 Task: Add the task  Add support for virtual reality (VR) and augmented reality (AR) to the section Dash & Dive in the project UpwardTech and add a Due Date to the respective task as 2024/05/01.
Action: Mouse moved to (1106, 666)
Screenshot: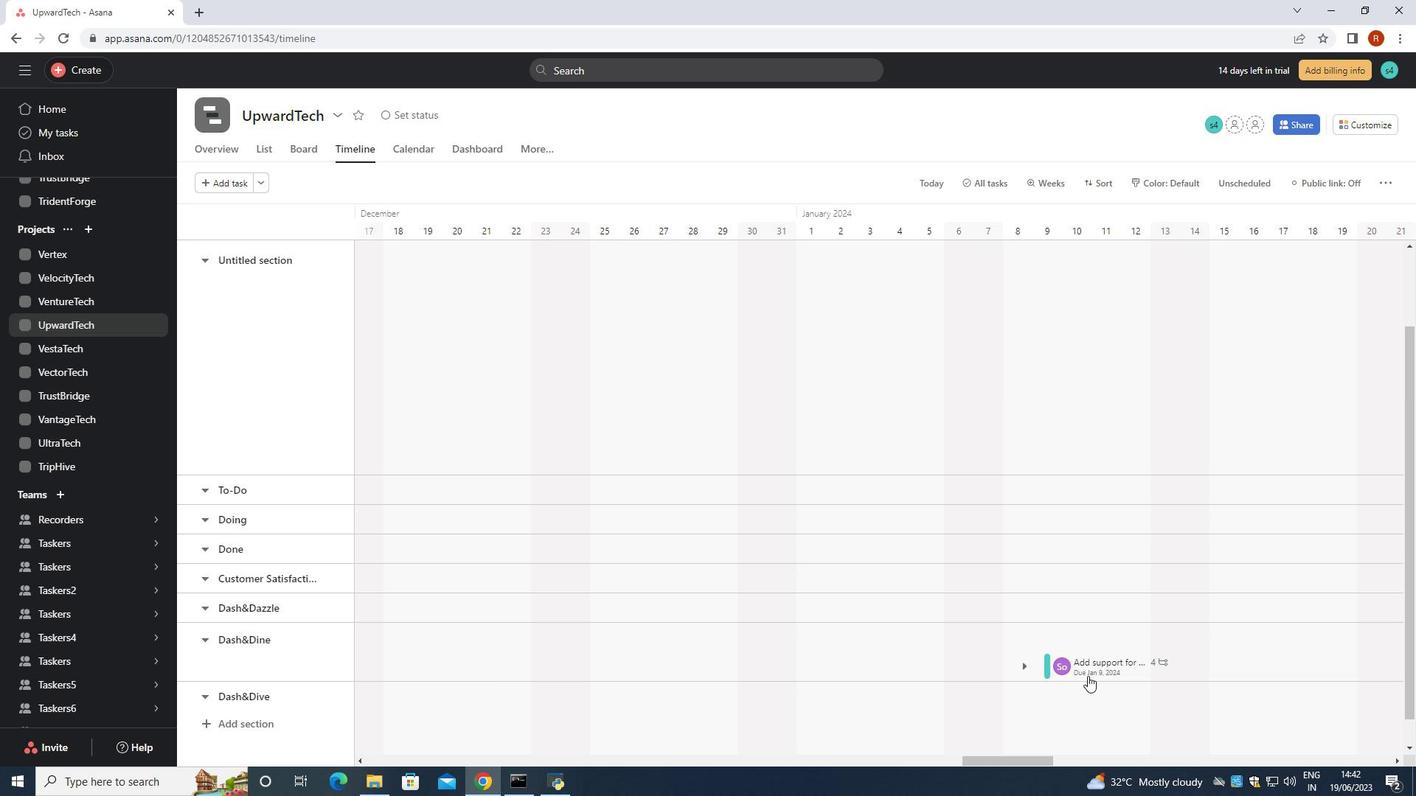 
Action: Mouse pressed left at (1106, 666)
Screenshot: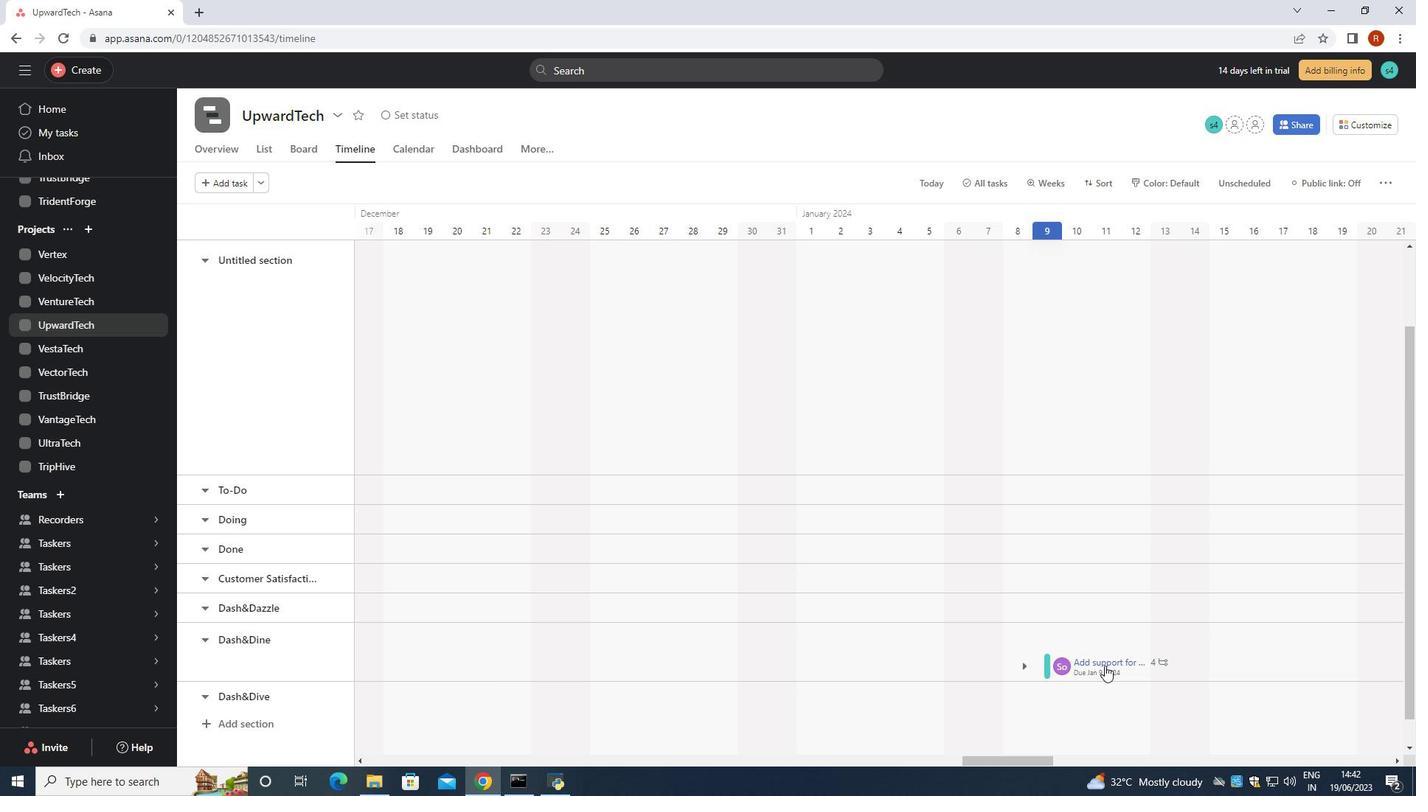 
Action: Mouse moved to (1147, 345)
Screenshot: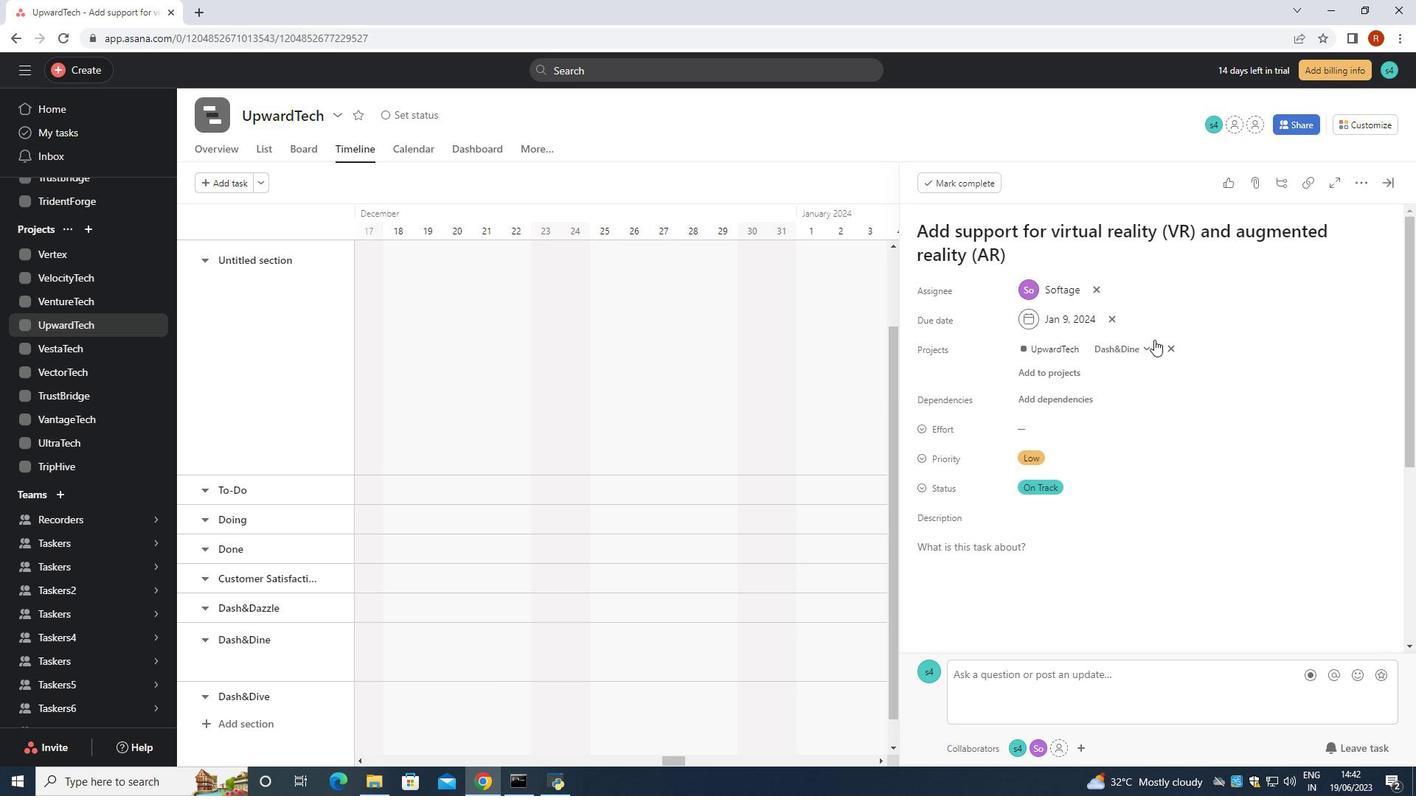 
Action: Mouse pressed left at (1147, 345)
Screenshot: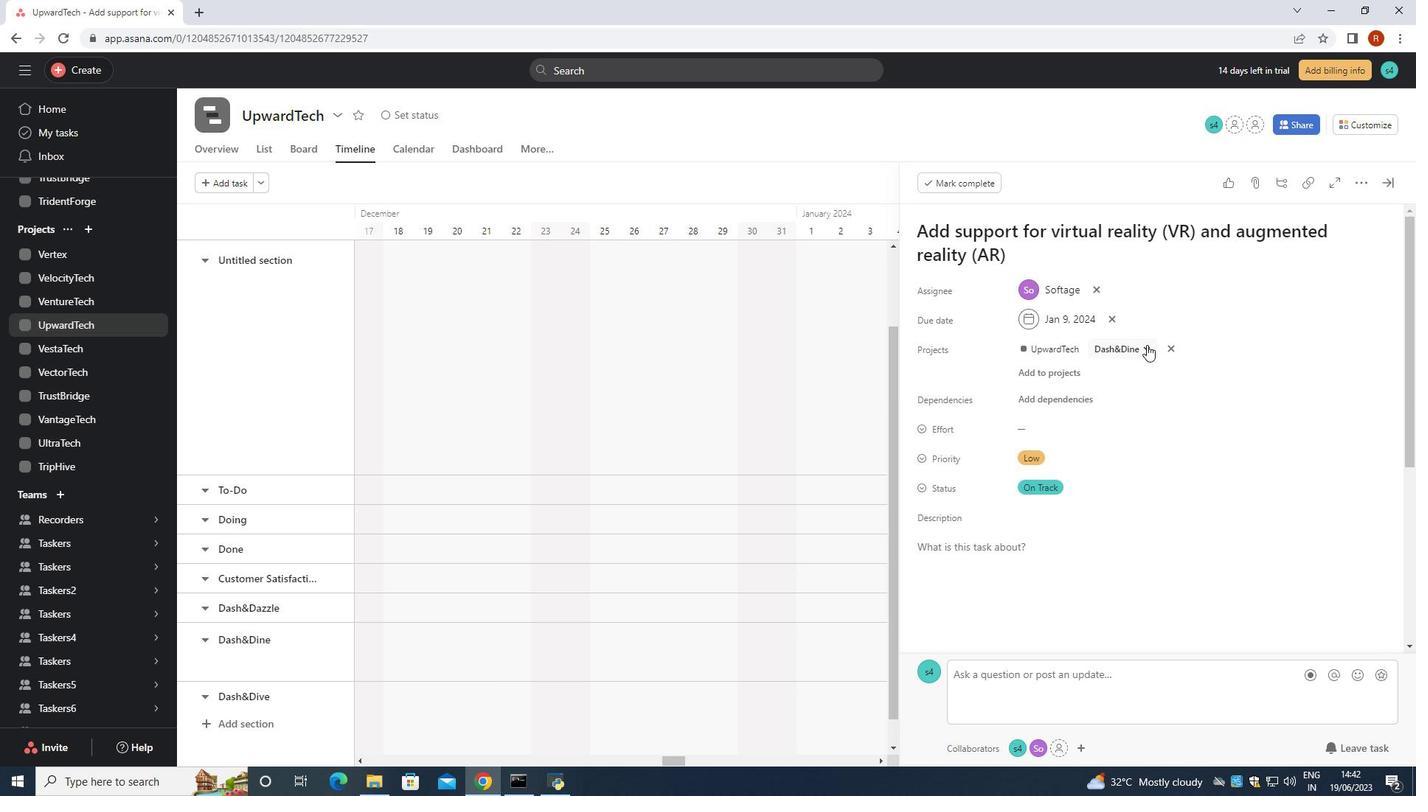 
Action: Mouse moved to (1058, 564)
Screenshot: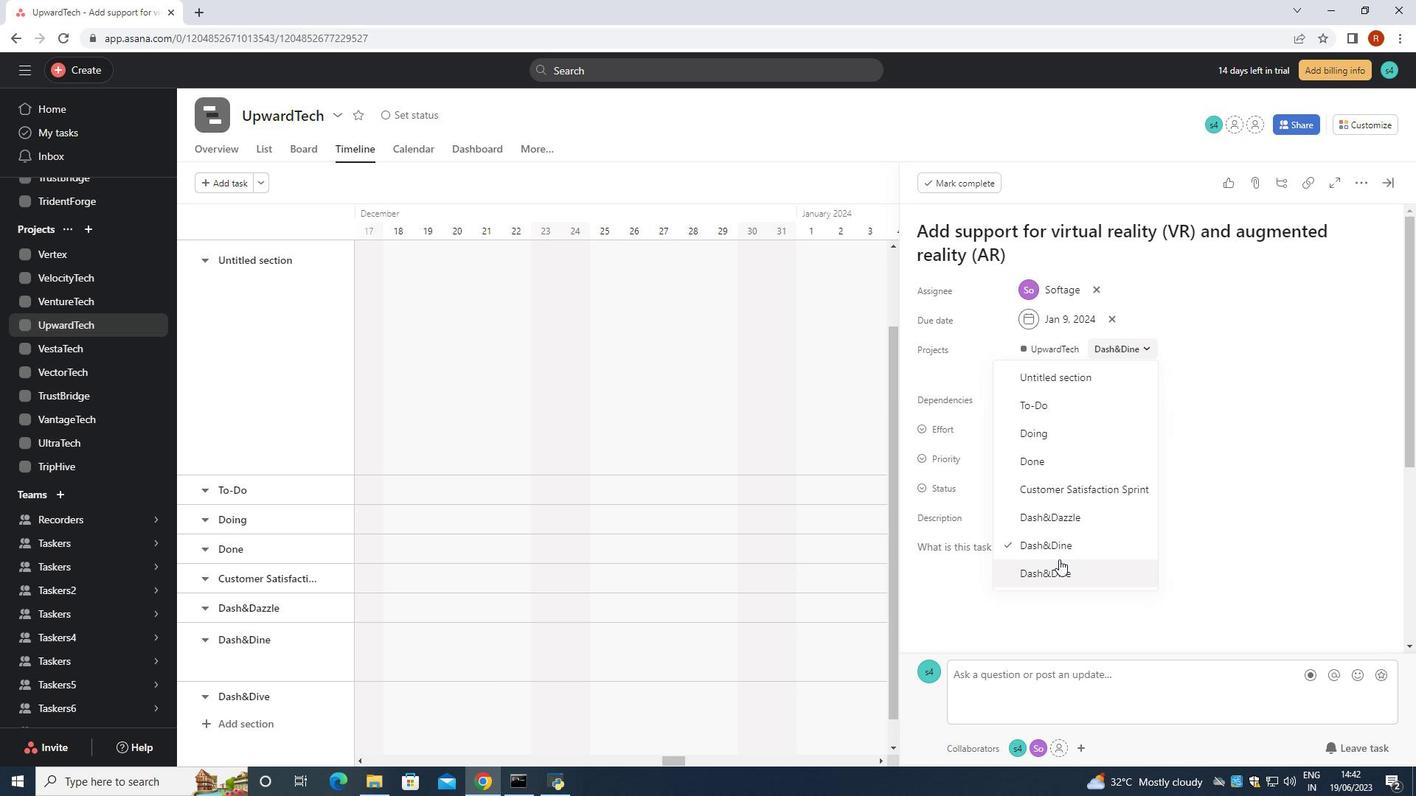 
Action: Mouse pressed left at (1058, 564)
Screenshot: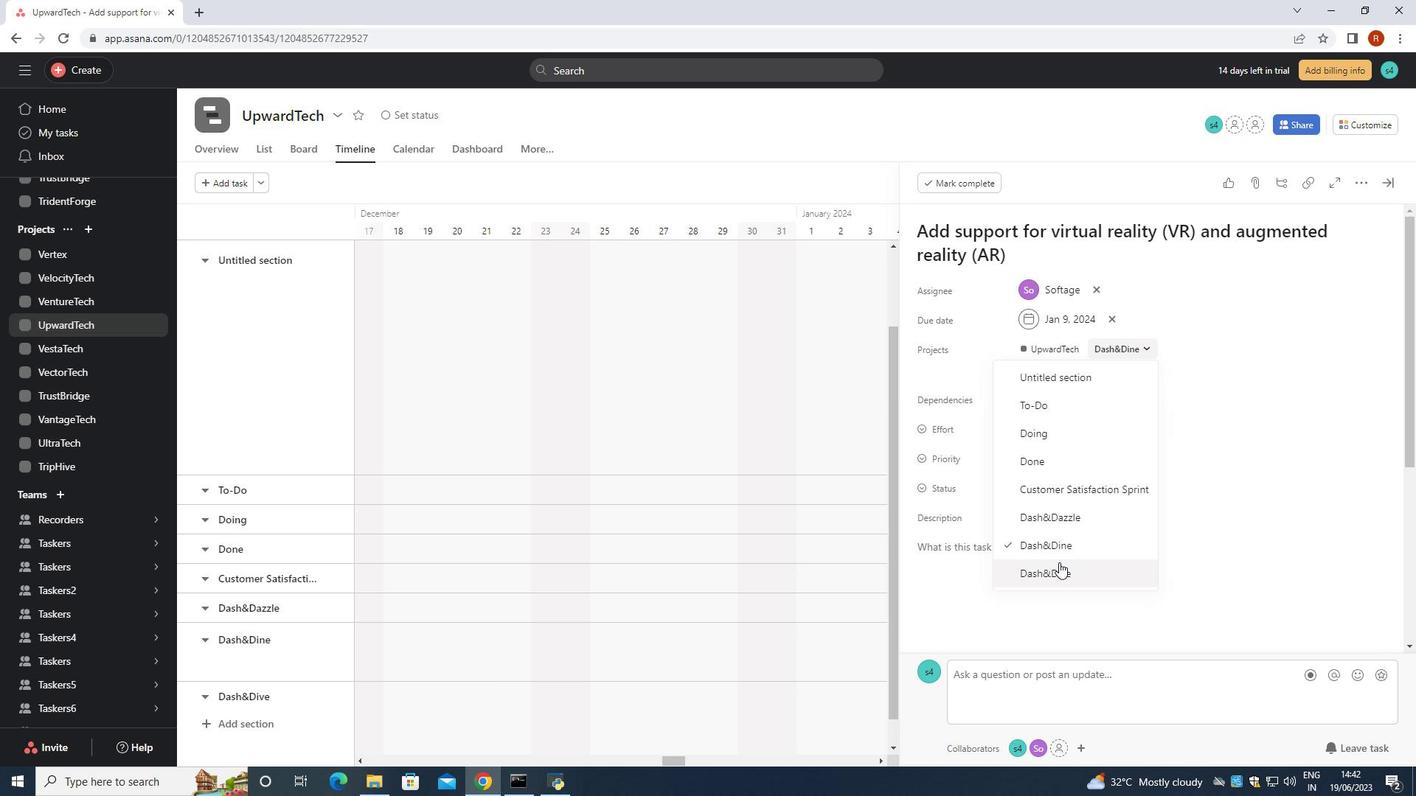 
Action: Mouse moved to (1116, 318)
Screenshot: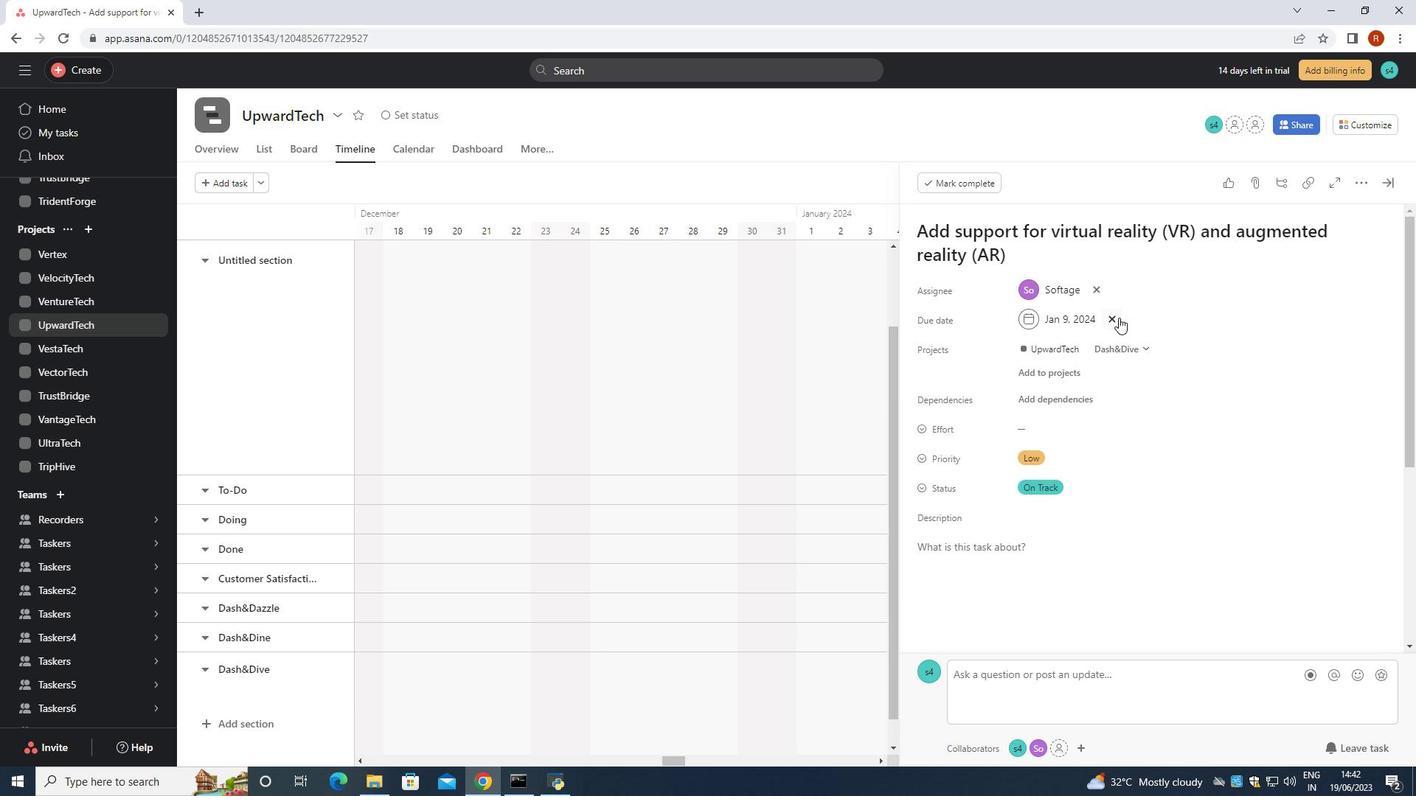 
Action: Mouse pressed left at (1116, 318)
Screenshot: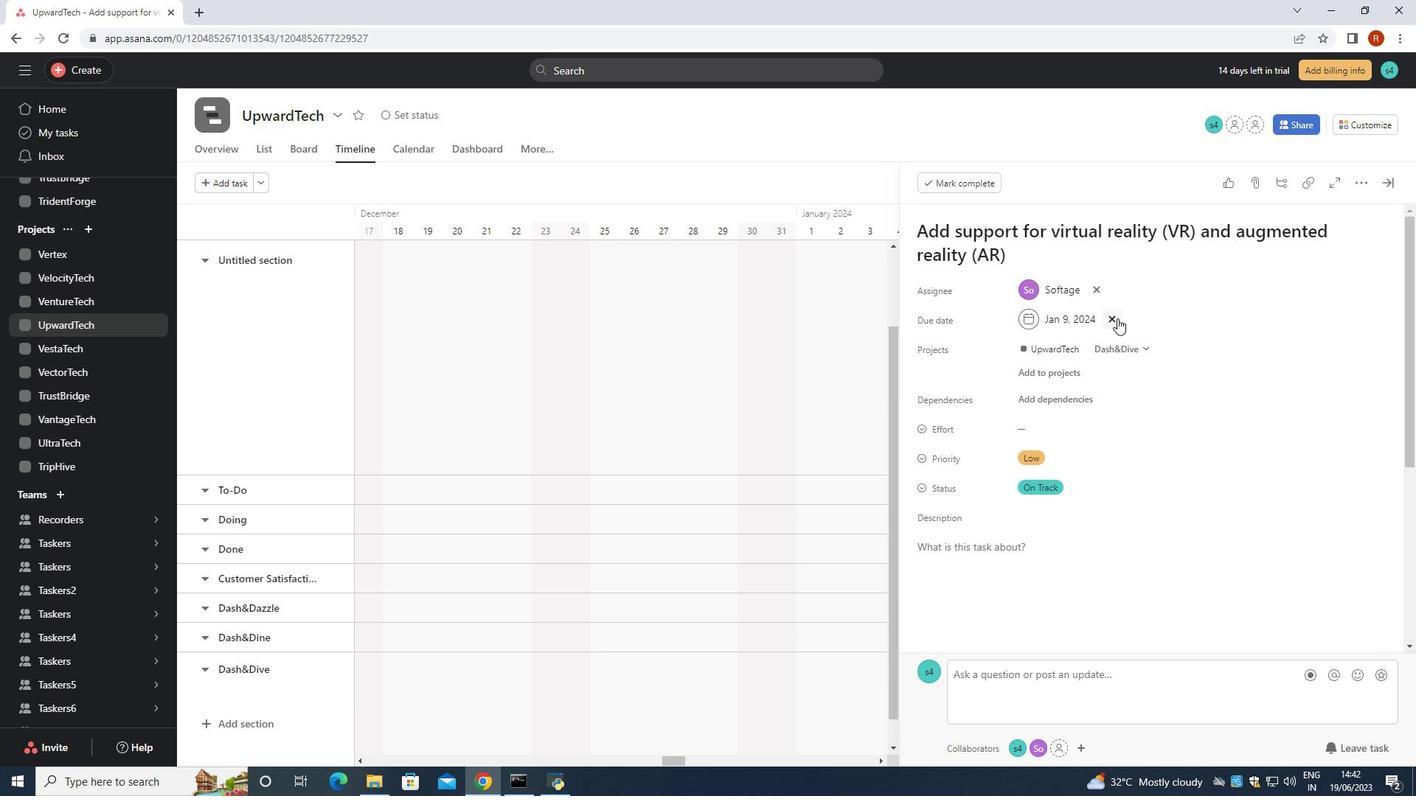 
Action: Mouse moved to (1082, 317)
Screenshot: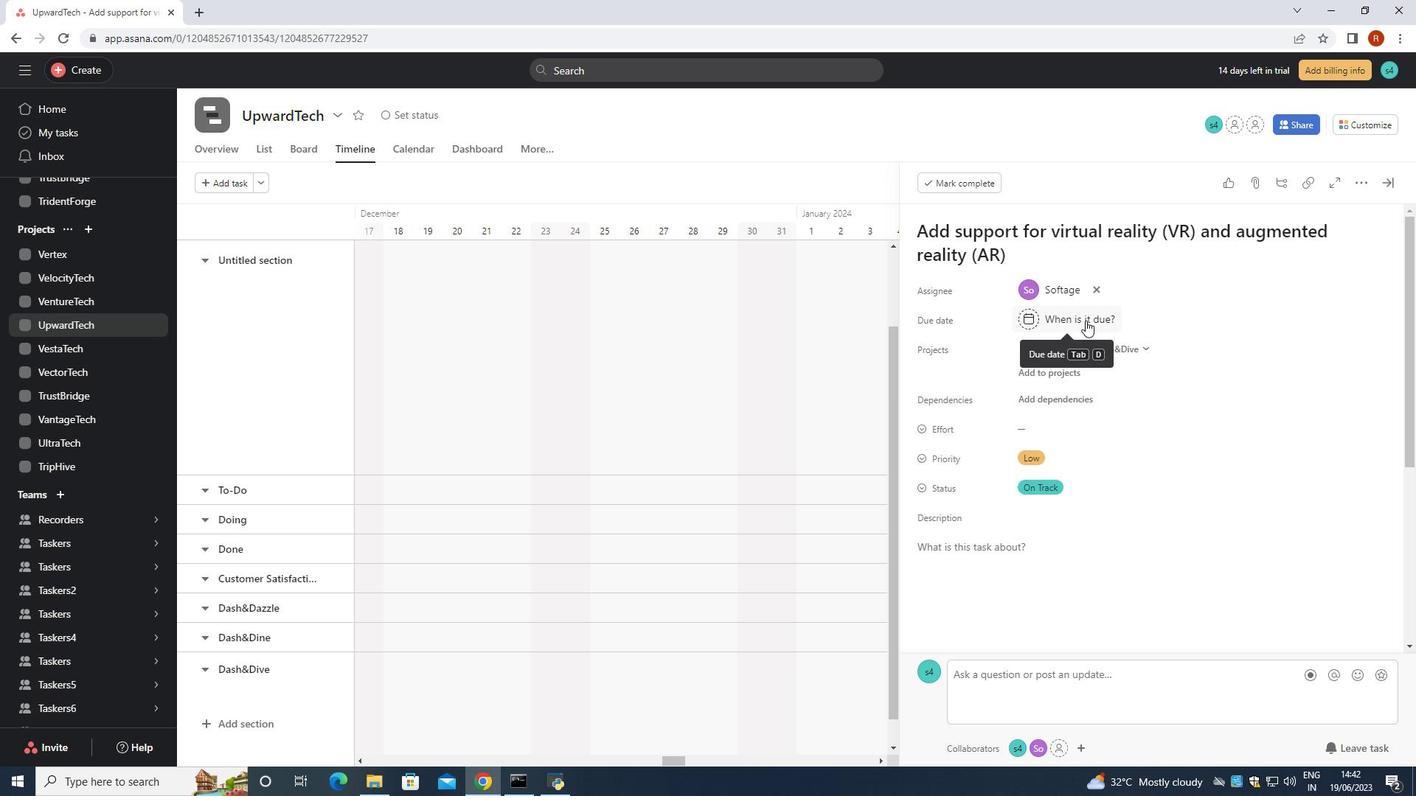 
Action: Mouse pressed left at (1082, 317)
Screenshot: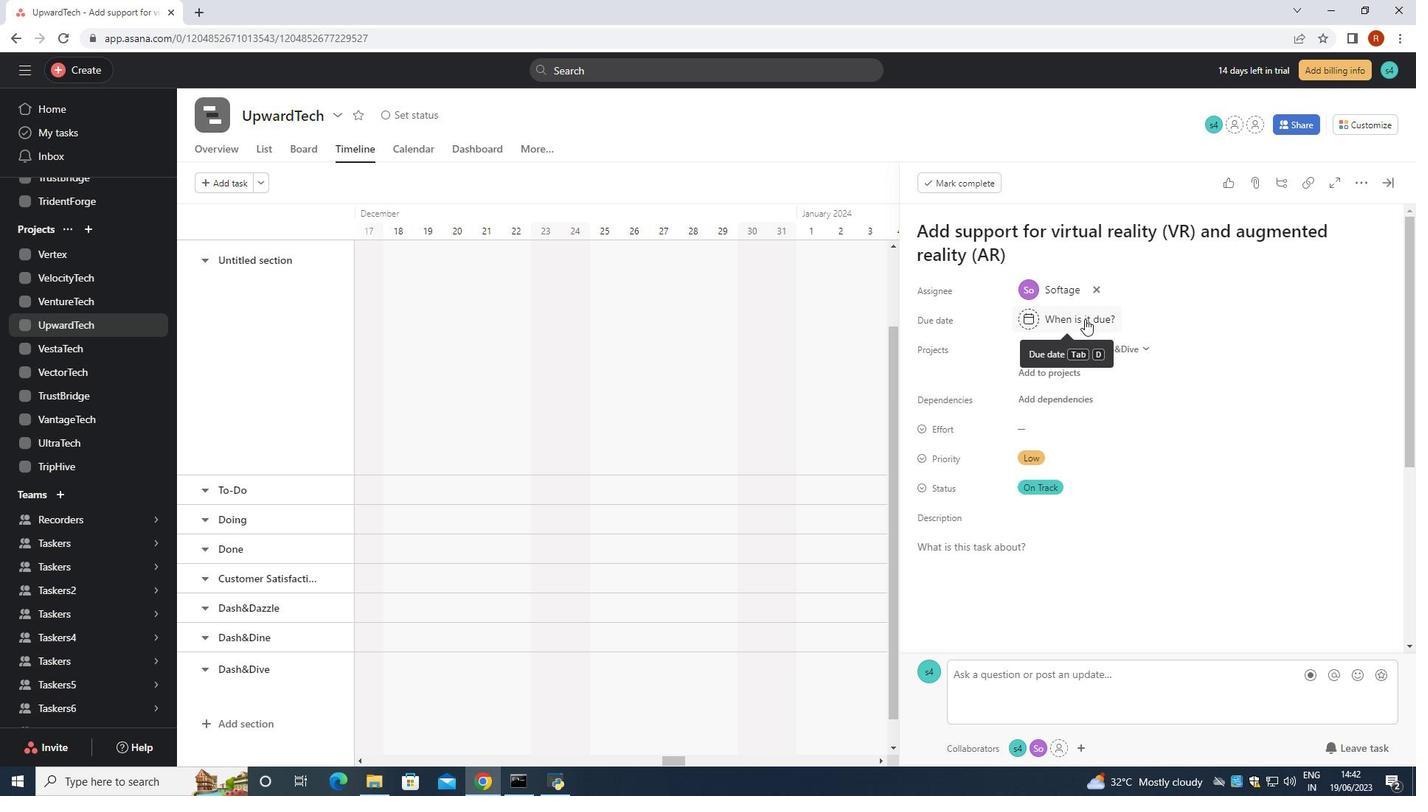 
Action: Mouse moved to (1082, 316)
Screenshot: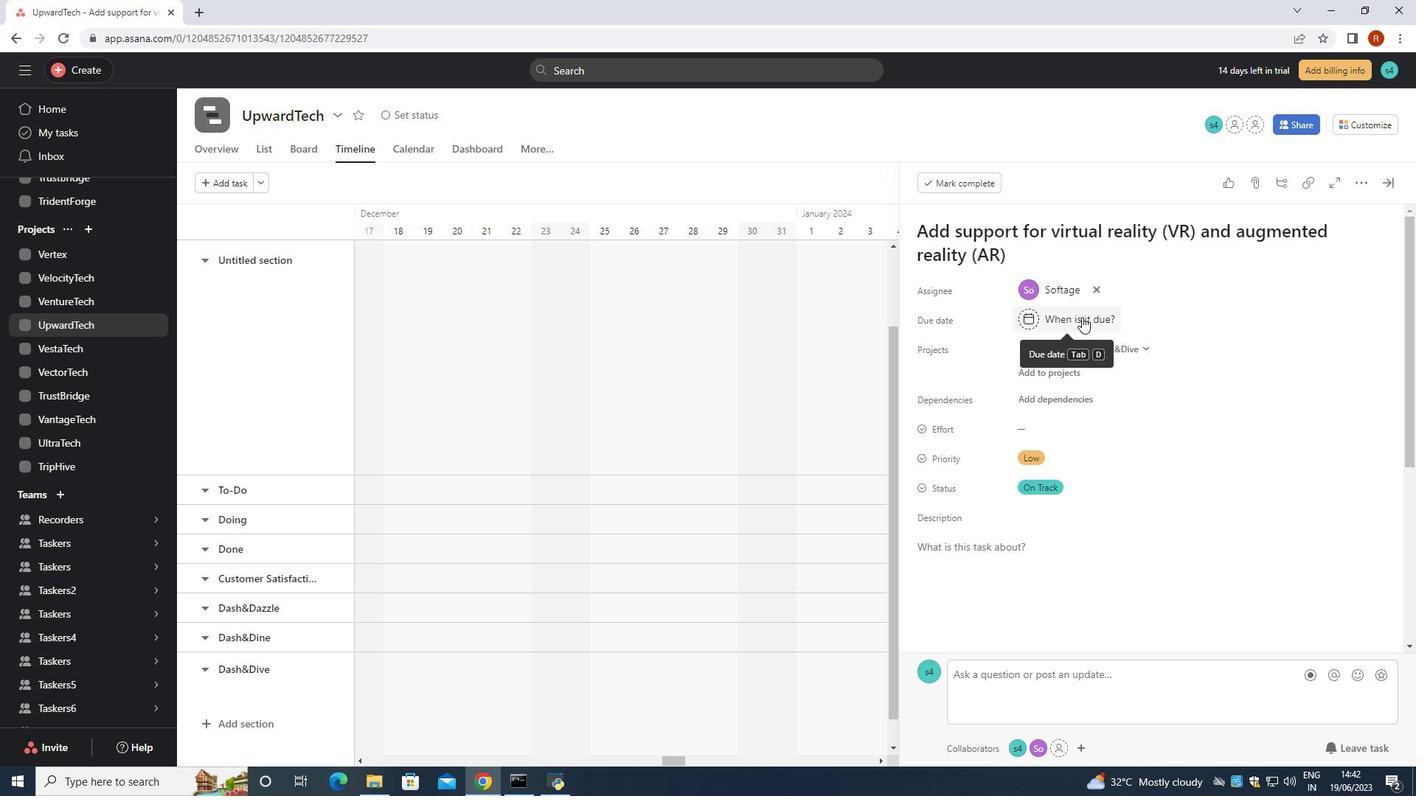 
Action: Key pressed 2024/056<Key.backspace>/01<Key.enter>
Screenshot: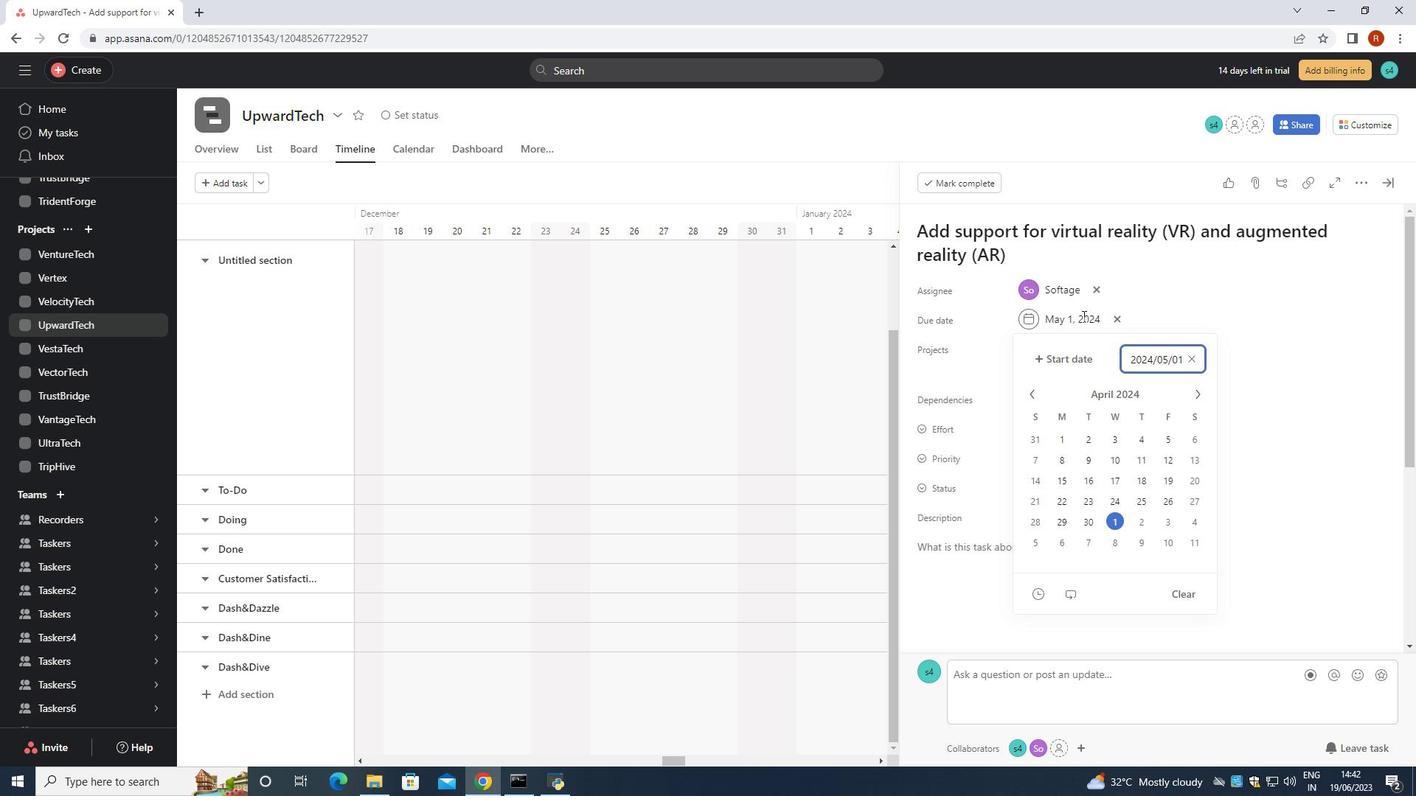 
